 Task: Share through YouTube & Facebook "Movie C.mp4" and change Tags to "iMovie"
Action: Mouse pressed left at (243, 174)
Screenshot: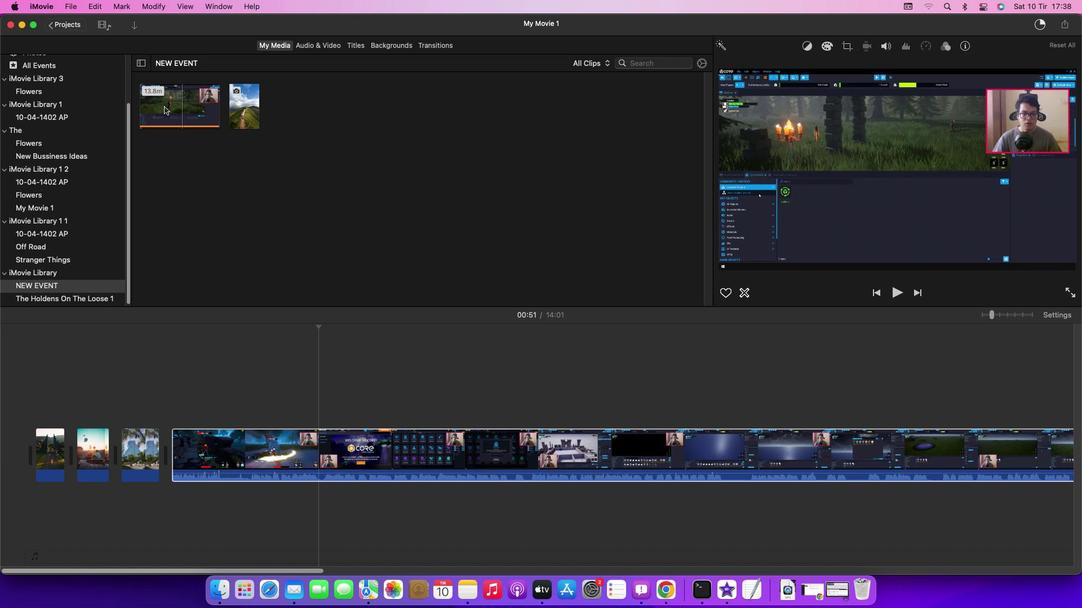 
Action: Mouse moved to (164, 106)
Screenshot: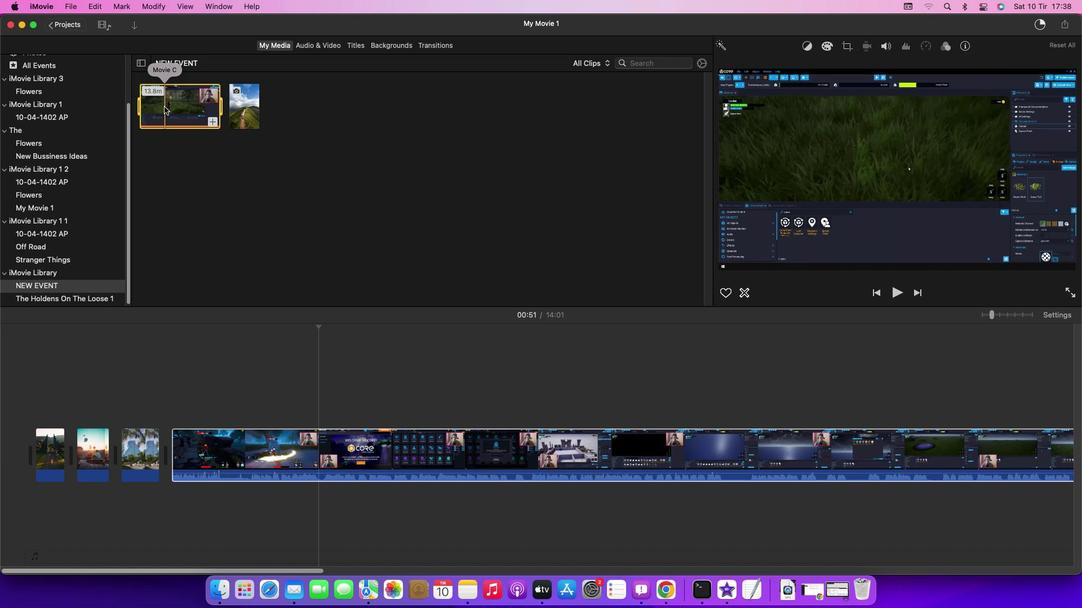 
Action: Mouse pressed left at (164, 106)
Screenshot: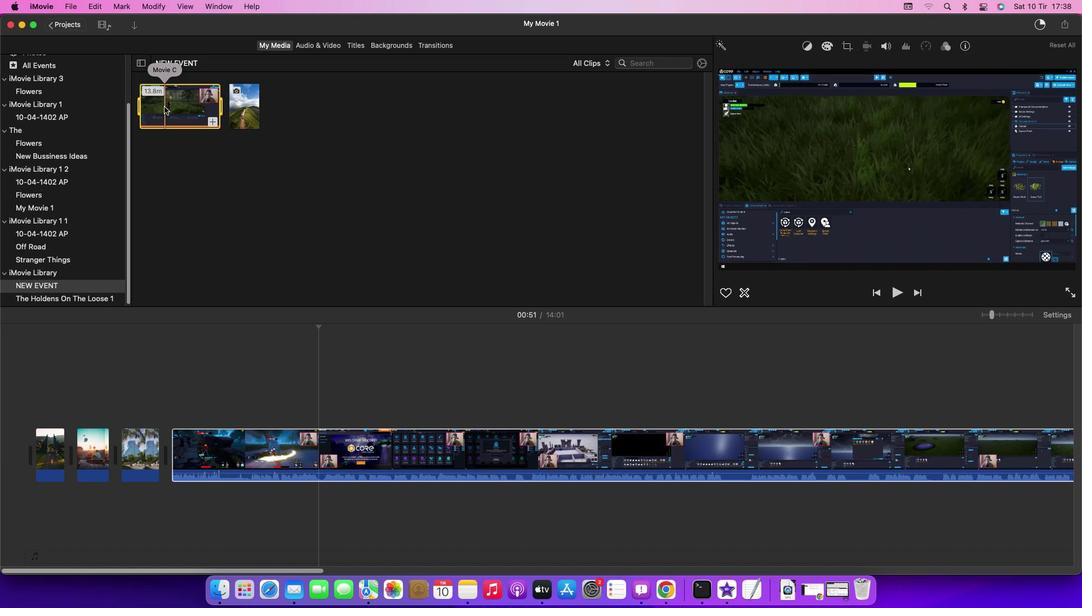 
Action: Mouse moved to (70, 7)
Screenshot: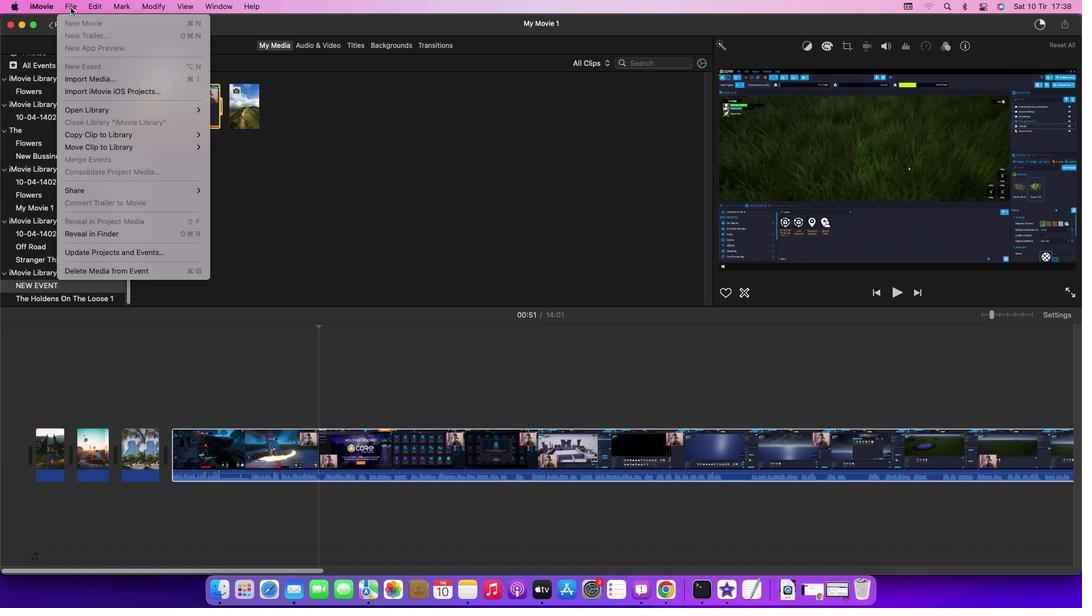 
Action: Mouse pressed left at (70, 7)
Screenshot: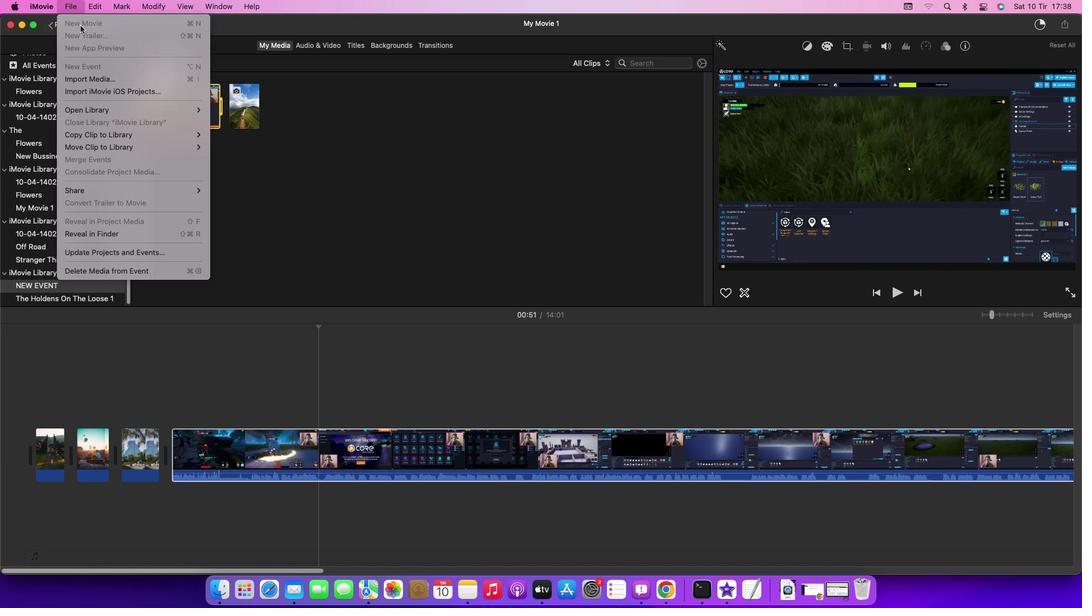 
Action: Mouse moved to (243, 207)
Screenshot: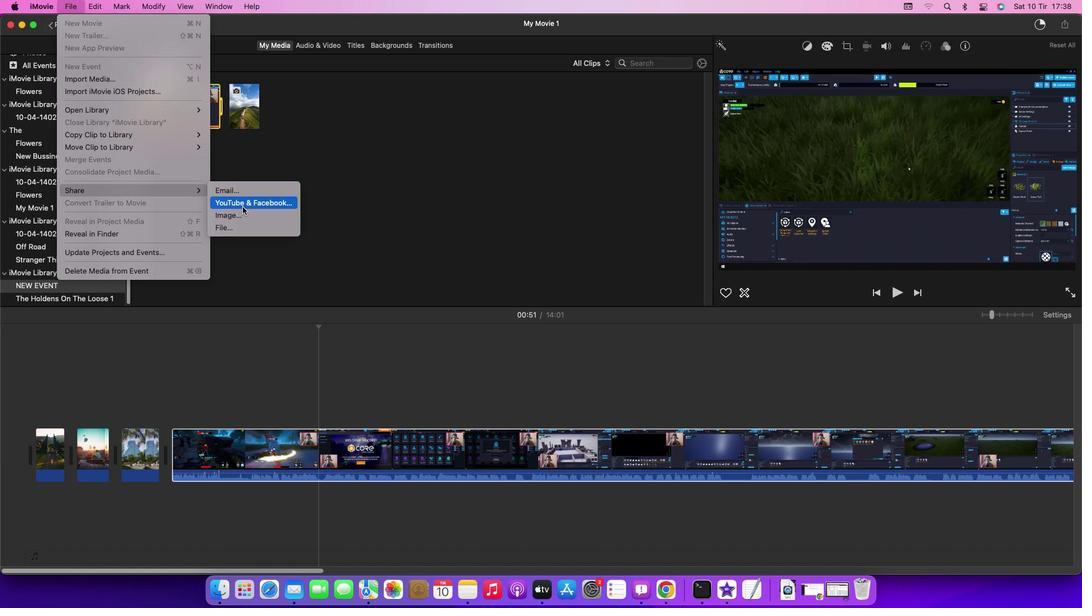 
Action: Mouse pressed left at (243, 207)
Screenshot: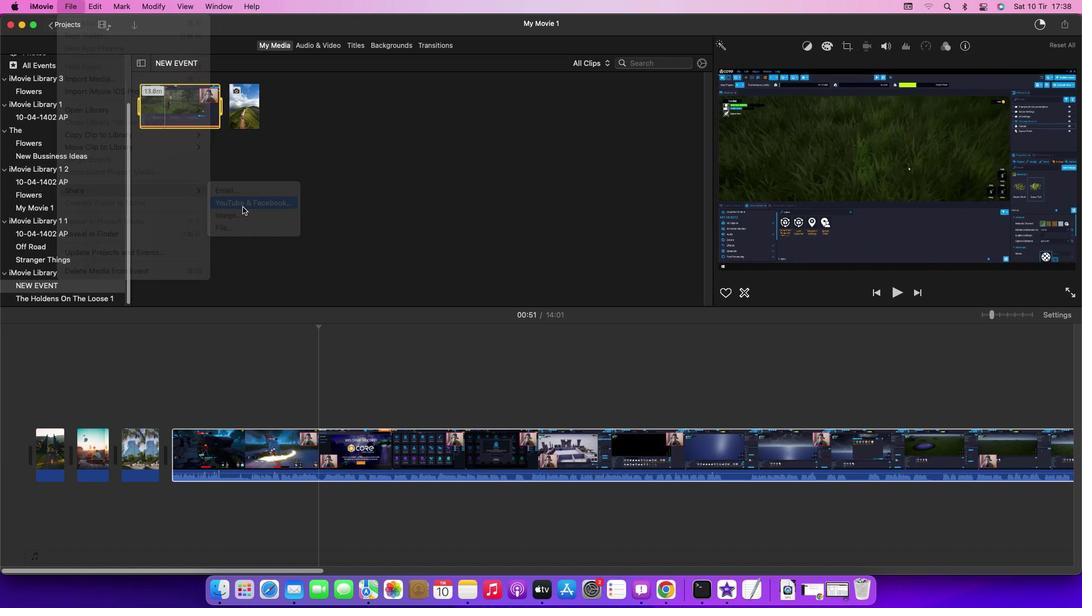 
Action: Mouse moved to (616, 162)
Screenshot: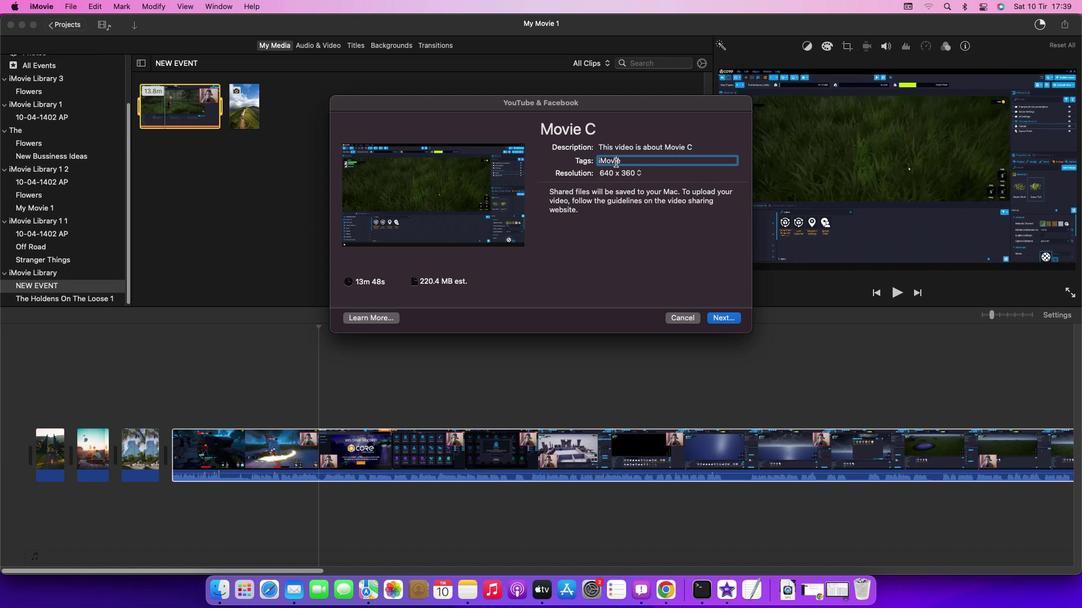 
Action: Mouse pressed left at (616, 162)
Screenshot: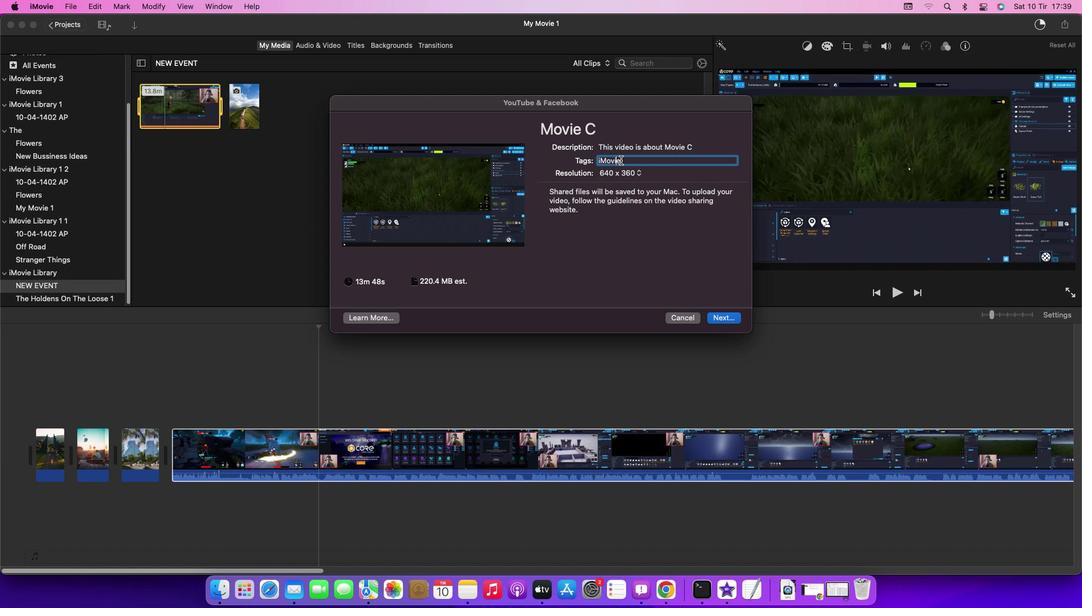 
Action: Mouse moved to (621, 160)
Screenshot: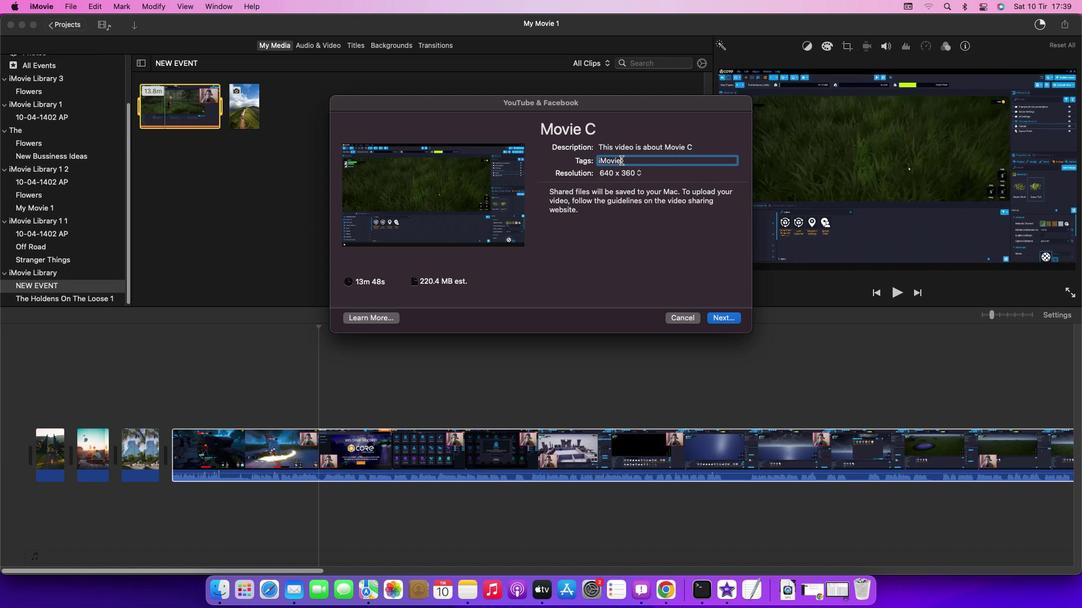 
Action: Mouse pressed left at (621, 160)
Screenshot: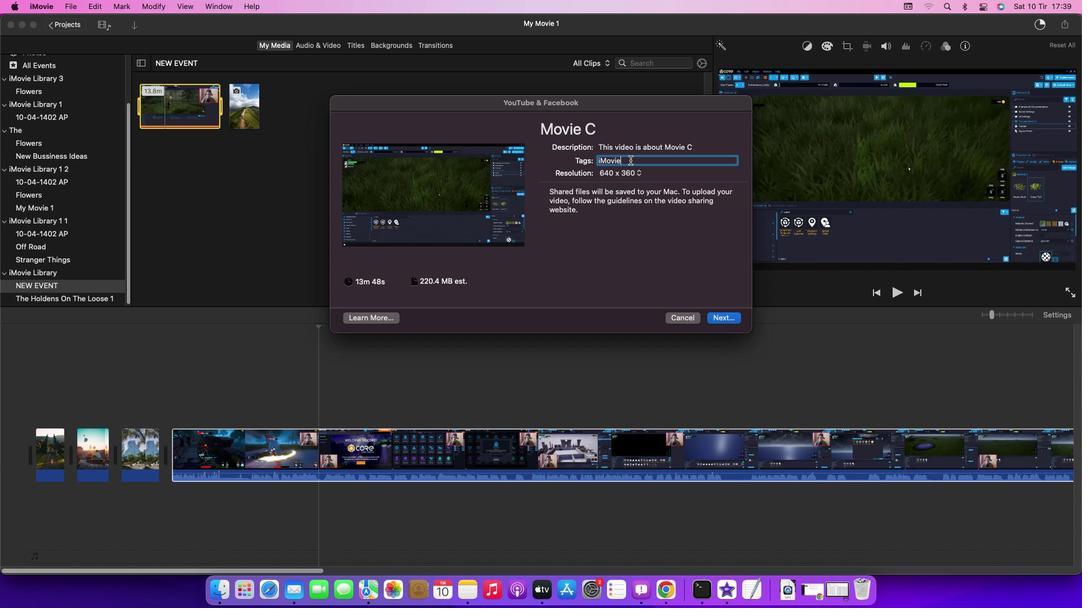 
Action: Mouse moved to (630, 160)
Screenshot: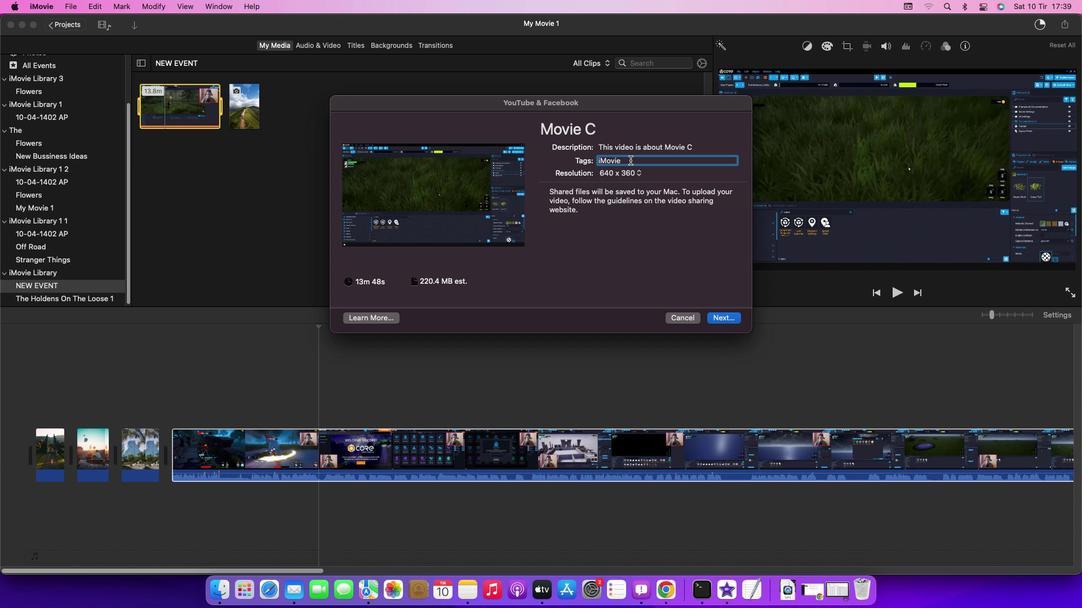 
Action: Key pressed Key.backspaceKey.backspaceKey.backspaceKey.backspaceKey.backspaceKey.backspaceKey.backspaceKey.backspaceKey.backspace'i'Key.caps_lock'M'Key.caps_lock'o''v''i''e'
Screenshot: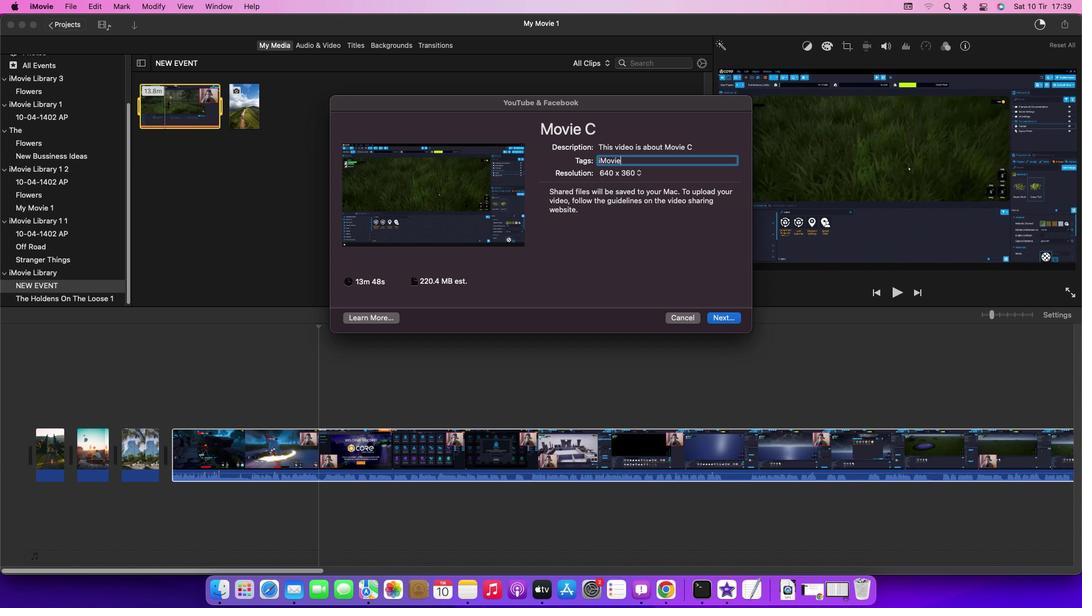 
Action: Mouse moved to (641, 262)
Screenshot: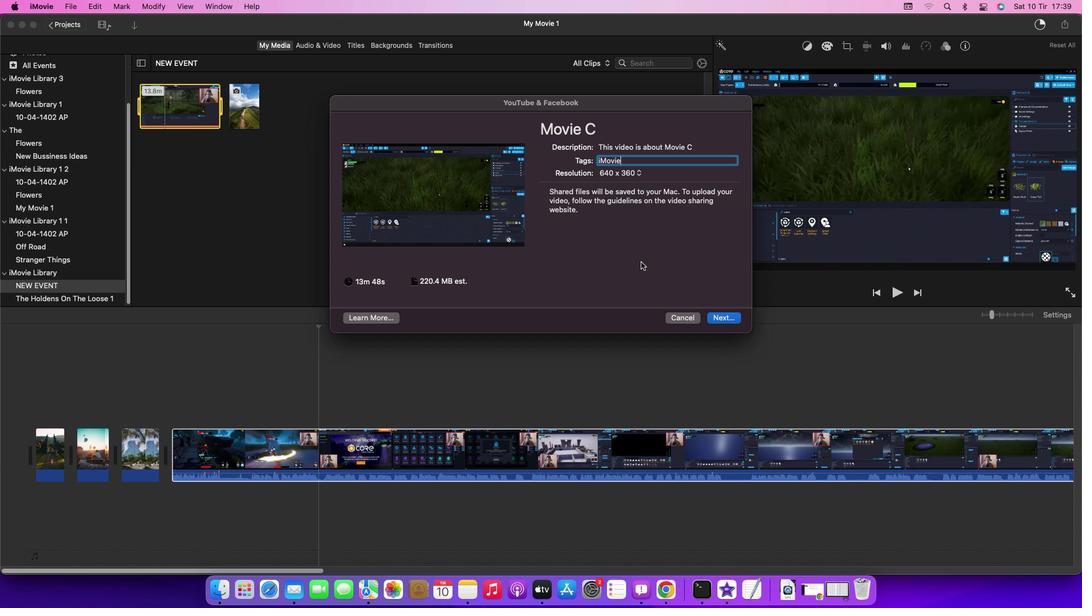 
Action: Mouse pressed left at (641, 262)
Screenshot: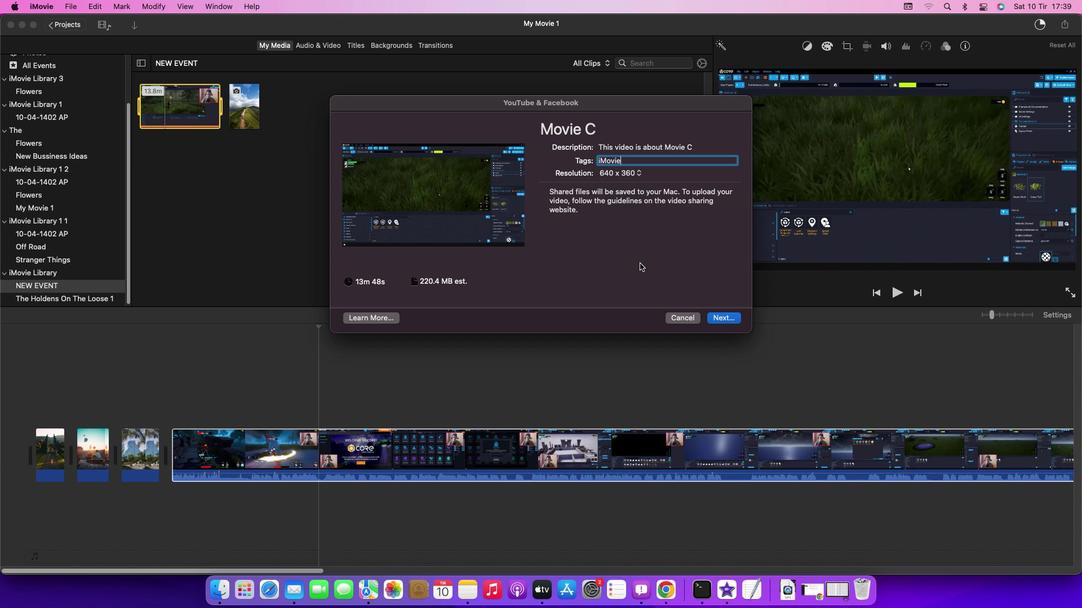 
Action: Mouse moved to (640, 263)
Screenshot: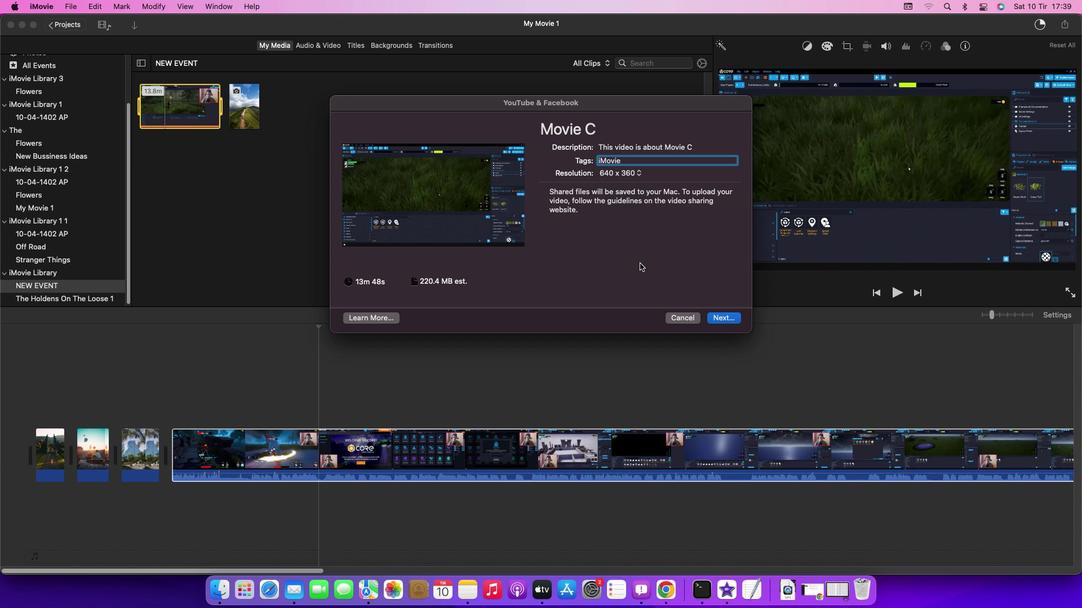 
Action: Mouse pressed left at (640, 263)
Screenshot: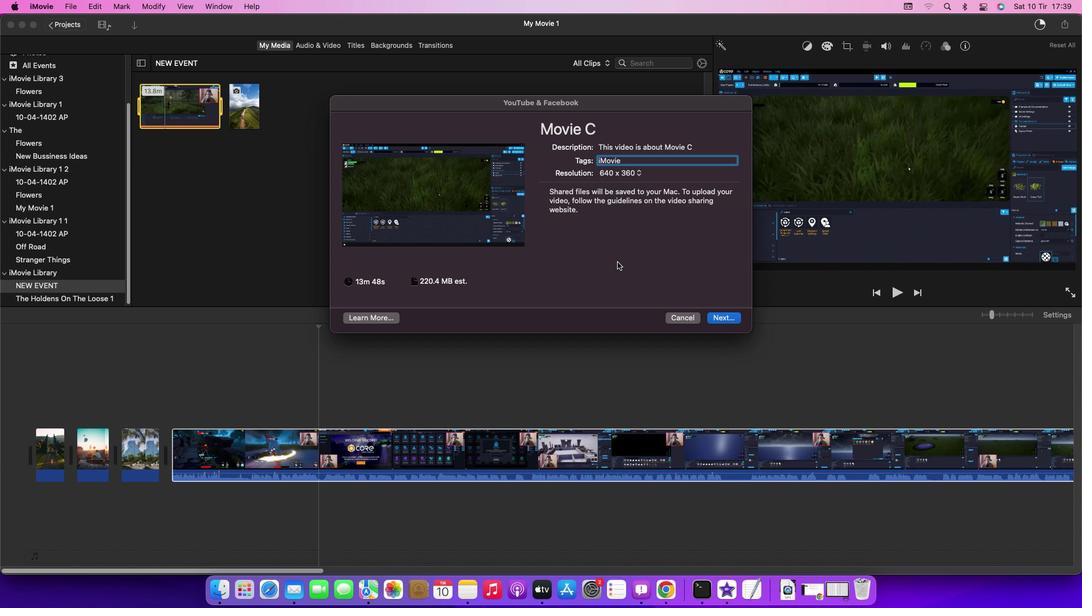 
Action: Mouse moved to (617, 262)
Screenshot: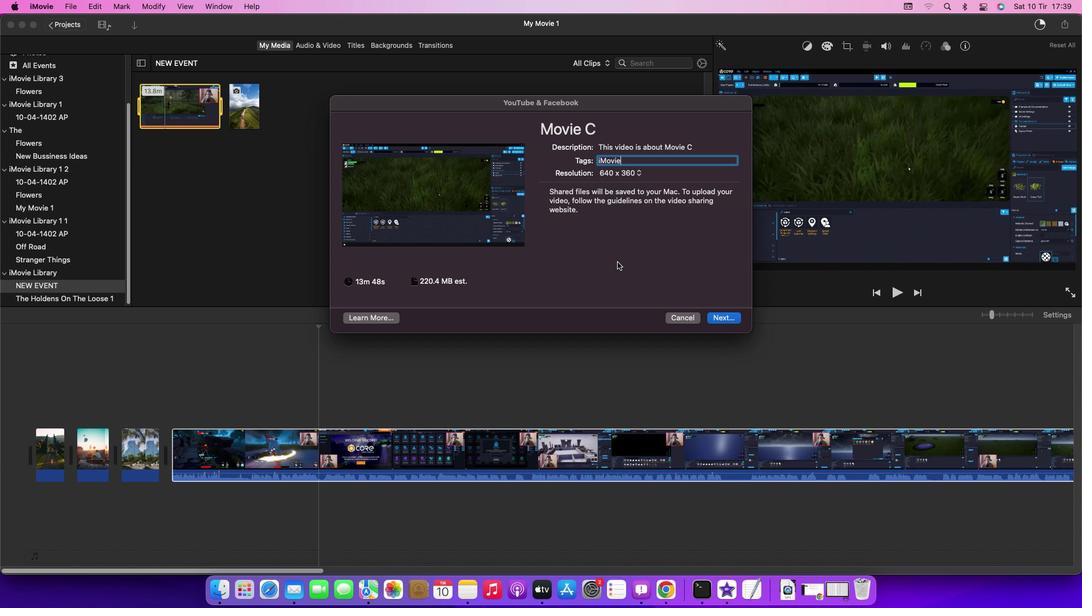 
Action: Mouse pressed left at (617, 262)
Screenshot: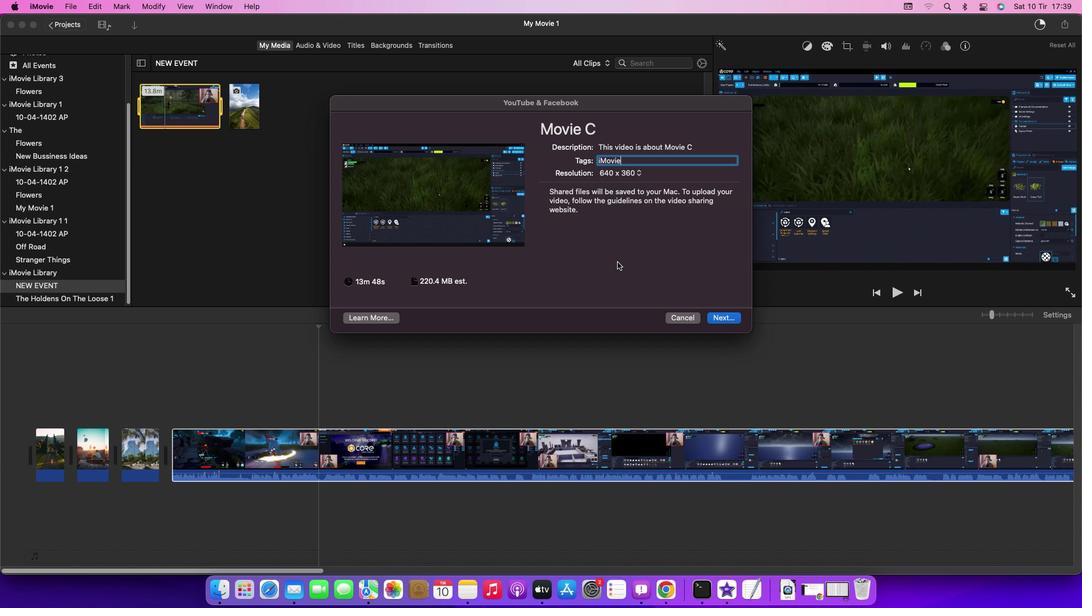 
